 Task: Change "CSA key" for TS muxer to "yEksdu72Y".
Action: Mouse moved to (85, 35)
Screenshot: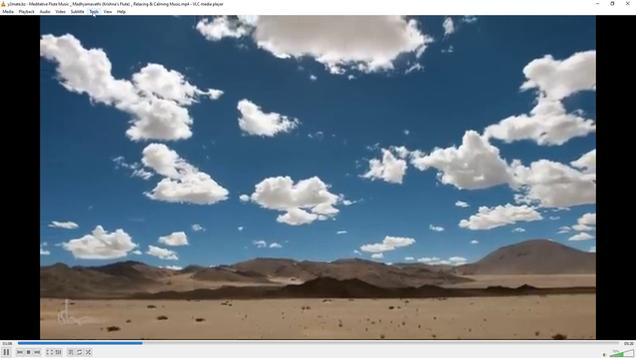 
Action: Mouse pressed left at (85, 35)
Screenshot: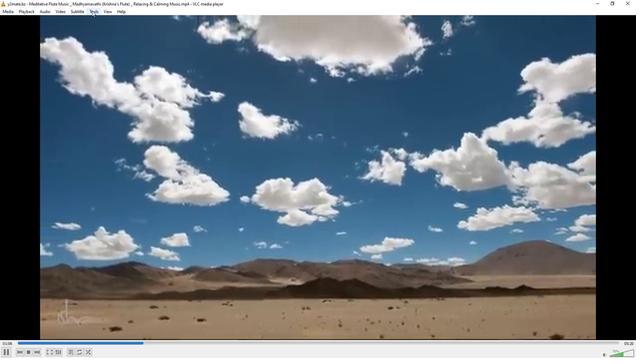 
Action: Mouse moved to (109, 107)
Screenshot: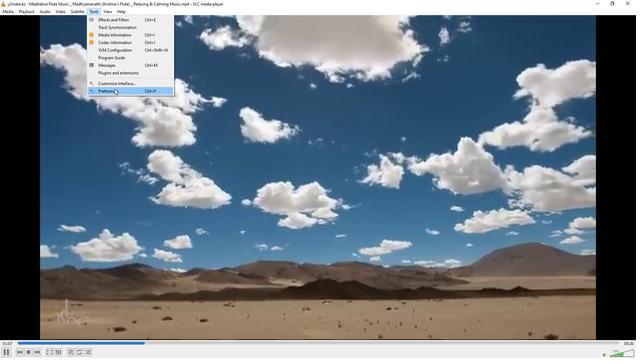 
Action: Mouse pressed left at (109, 107)
Screenshot: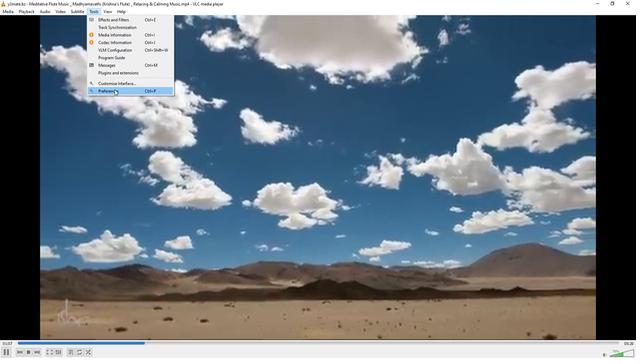 
Action: Mouse moved to (216, 290)
Screenshot: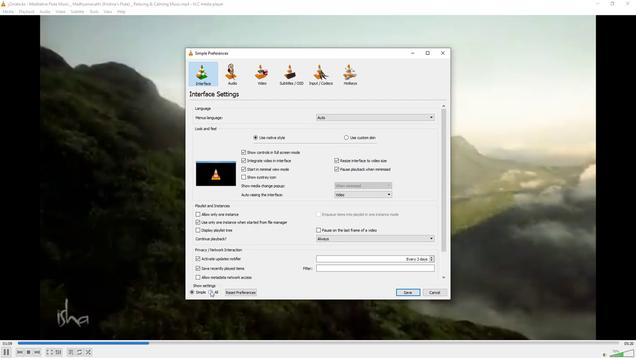 
Action: Mouse pressed left at (216, 290)
Screenshot: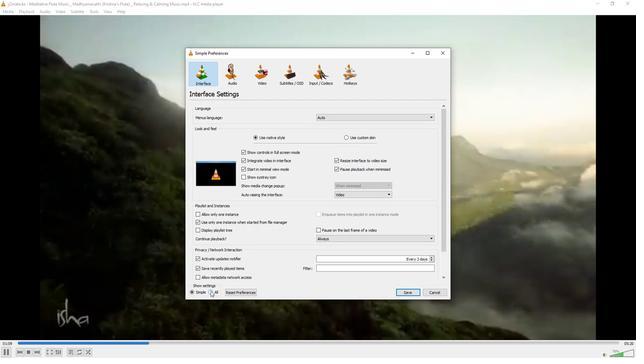 
Action: Mouse moved to (209, 239)
Screenshot: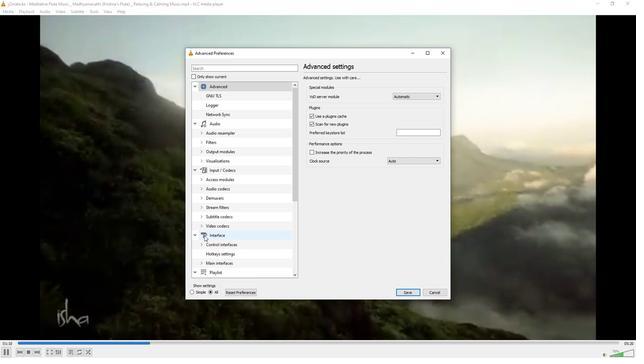 
Action: Mouse scrolled (209, 239) with delta (0, 0)
Screenshot: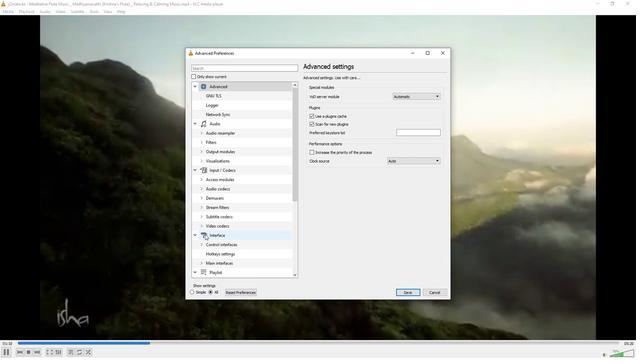 
Action: Mouse moved to (210, 238)
Screenshot: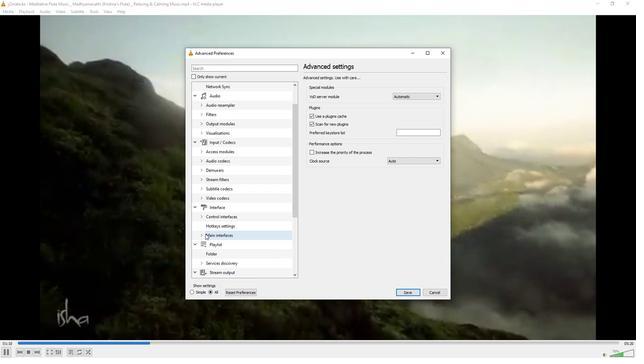 
Action: Mouse scrolled (210, 238) with delta (0, 0)
Screenshot: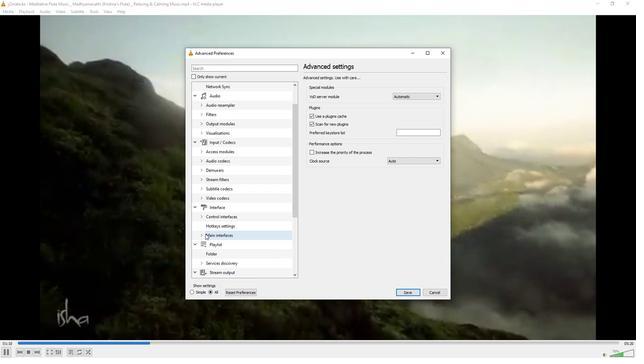 
Action: Mouse moved to (207, 265)
Screenshot: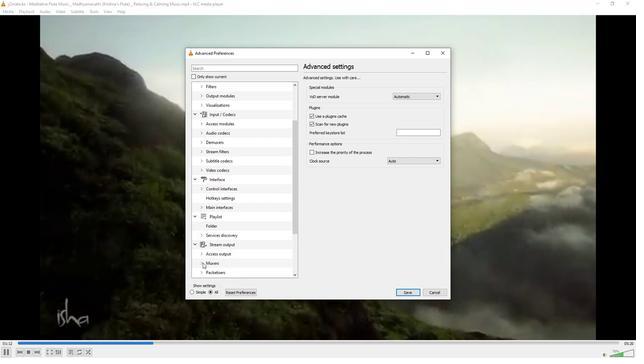 
Action: Mouse pressed left at (207, 265)
Screenshot: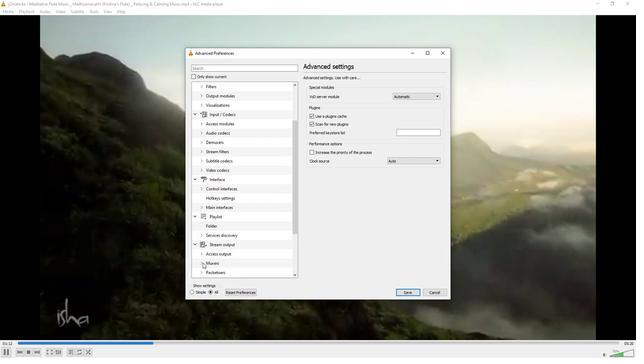 
Action: Mouse moved to (212, 254)
Screenshot: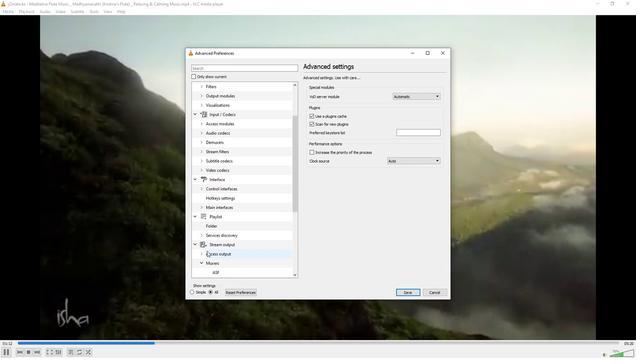 
Action: Mouse scrolled (212, 254) with delta (0, 0)
Screenshot: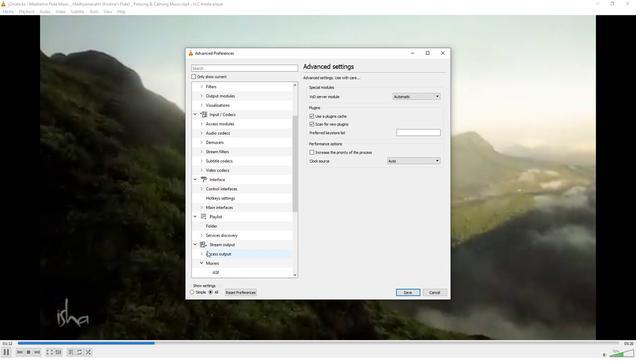 
Action: Mouse moved to (229, 268)
Screenshot: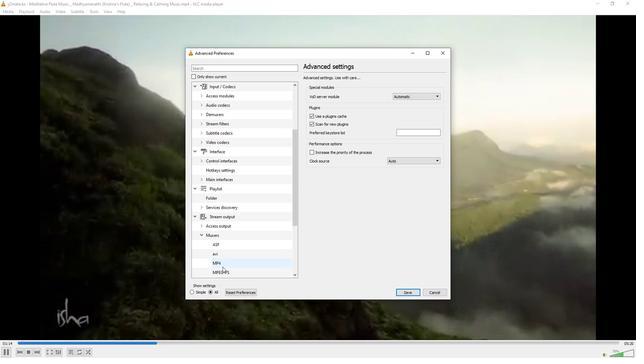 
Action: Mouse scrolled (229, 268) with delta (0, 0)
Screenshot: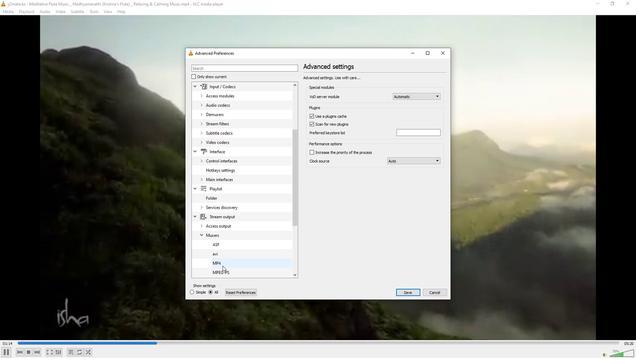 
Action: Mouse moved to (236, 256)
Screenshot: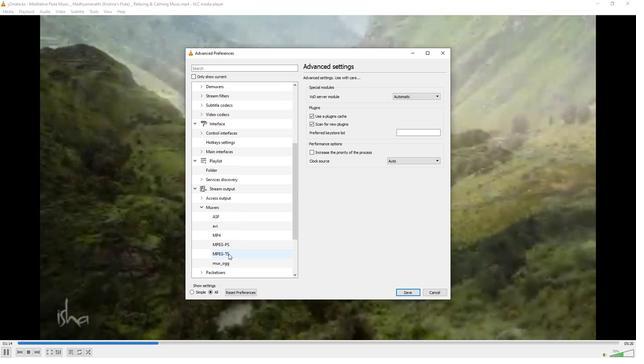 
Action: Mouse pressed left at (236, 256)
Screenshot: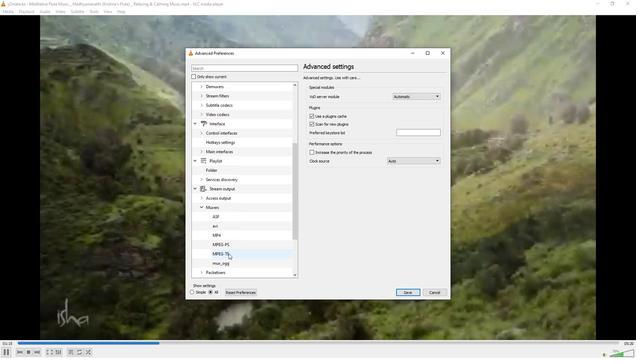 
Action: Mouse moved to (432, 265)
Screenshot: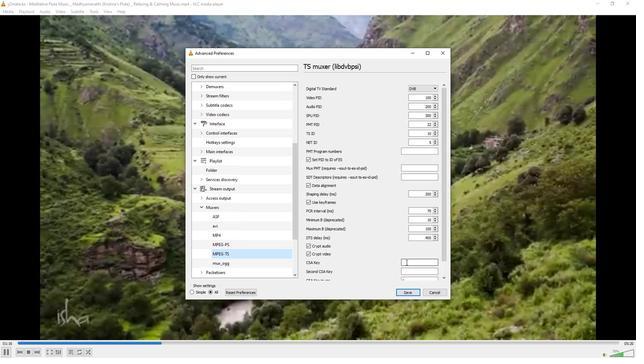
Action: Mouse pressed left at (432, 265)
Screenshot: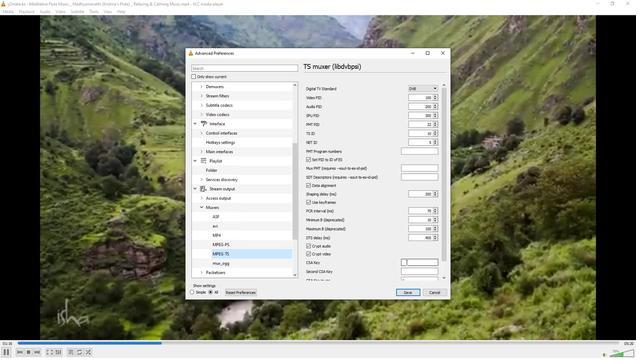 
Action: Mouse moved to (428, 268)
Screenshot: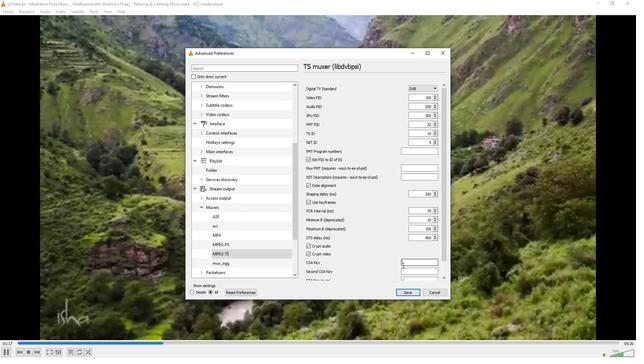 
Action: Key pressed y<Key.shift>EKsdu72<Key.shift>Y
Screenshot: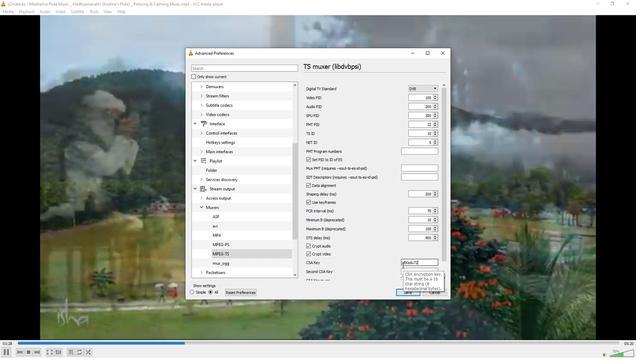 
Action: Mouse moved to (481, 287)
Screenshot: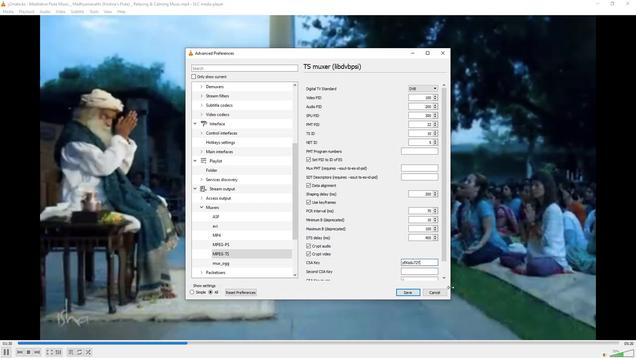 
